 Task: Create in the project TrailPlan and in the Backlog issue 'Improve the appâ€™s caching system for faster data retrieval' a child issue 'Integration with payroll systems', and assign it to team member softage.3@softage.net.
Action: Mouse moved to (539, 496)
Screenshot: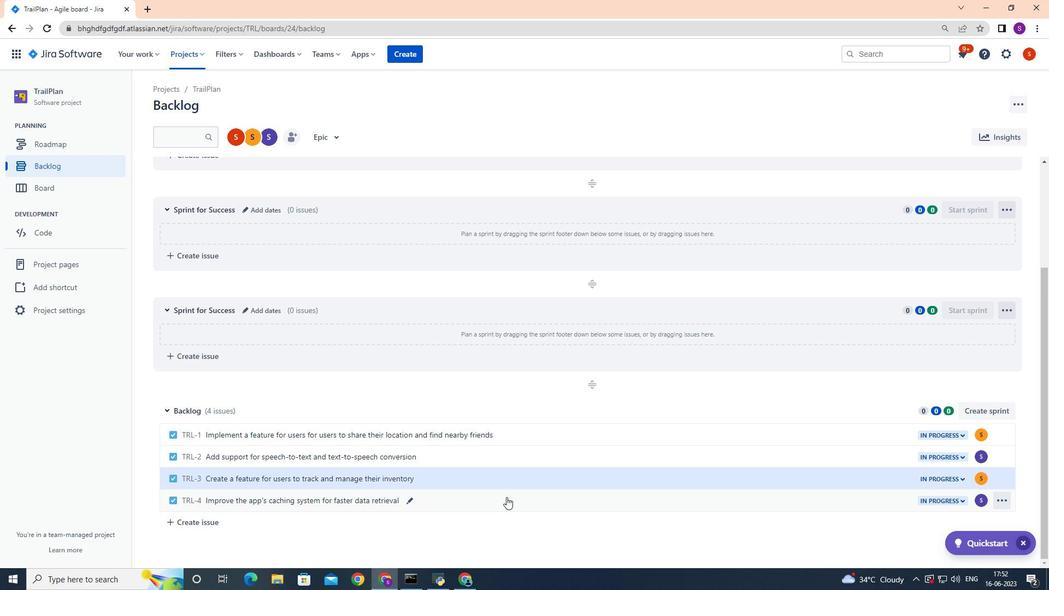 
Action: Mouse pressed left at (539, 496)
Screenshot: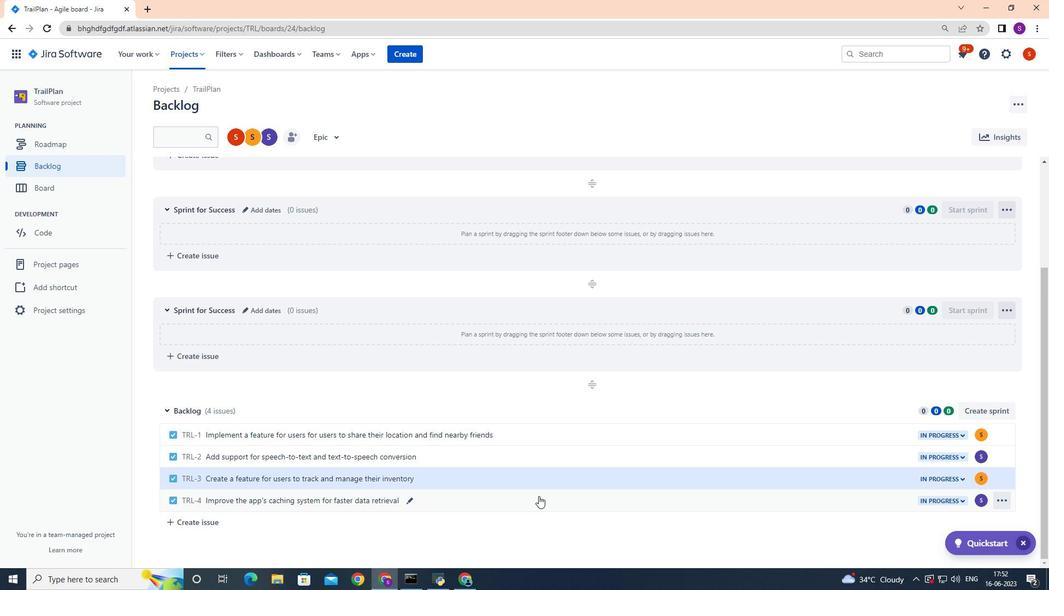 
Action: Mouse moved to (853, 232)
Screenshot: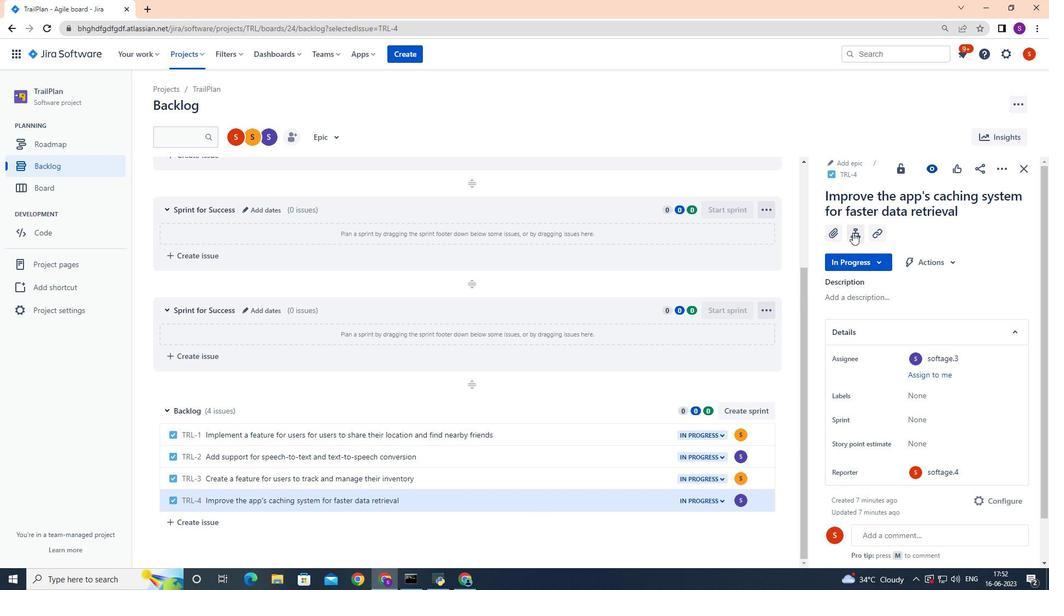 
Action: Mouse pressed left at (853, 232)
Screenshot: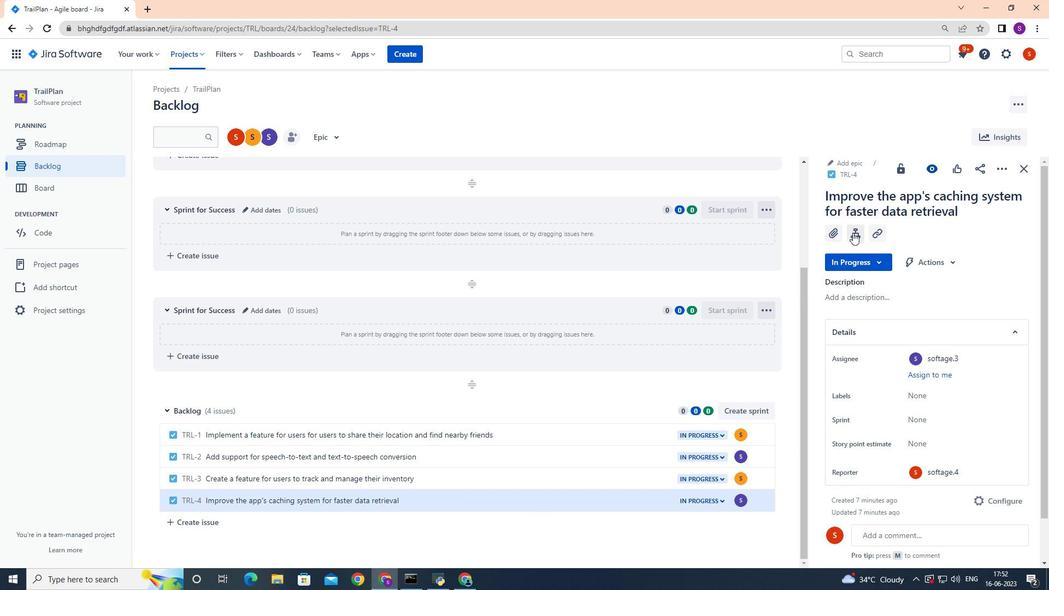 
Action: Mouse moved to (857, 331)
Screenshot: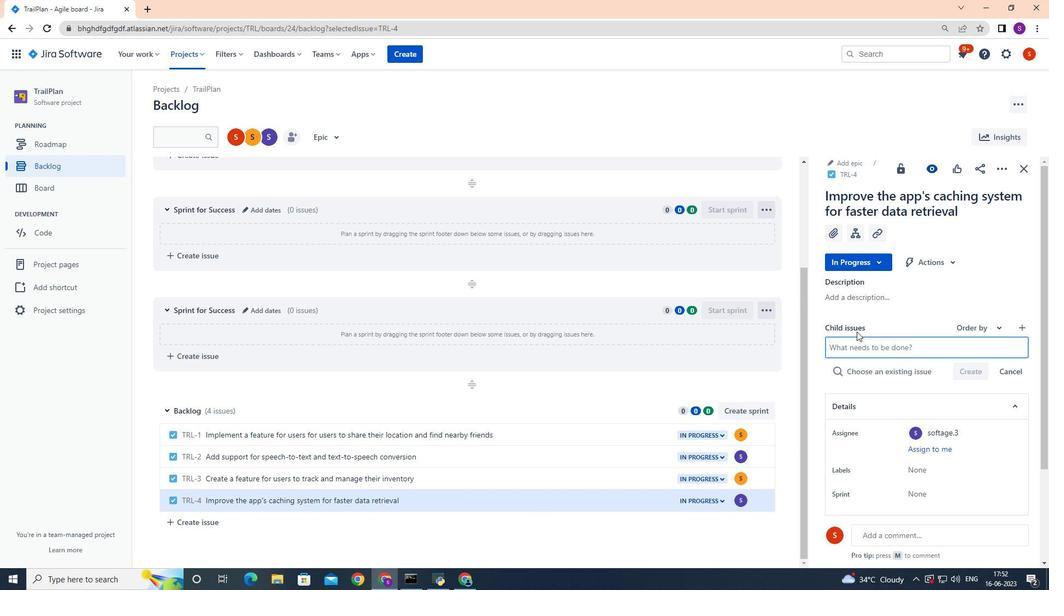 
Action: Key pressed <Key.shift>Integration<Key.space>with<Key.space>payroll<Key.space>systems<Key.space>ans<Key.backspace>d<Key.space>assign<Key.backspace><Key.backspace><Key.backspace><Key.backspace><Key.backspace><Key.backspace><Key.backspace><Key.backspace><Key.backspace><Key.backspace><Key.enter>
Screenshot: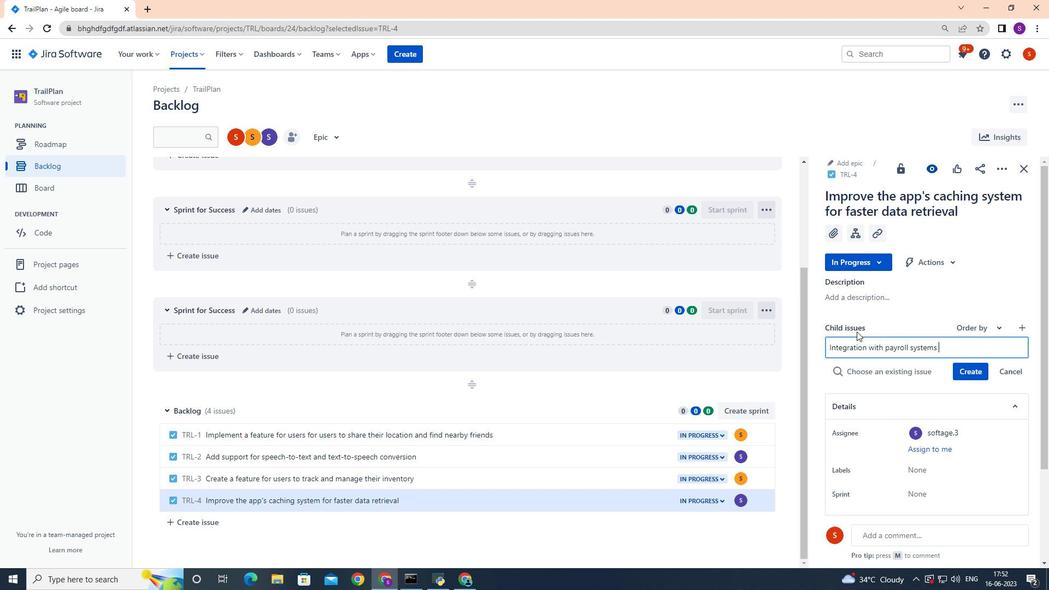 
Action: Mouse moved to (982, 350)
Screenshot: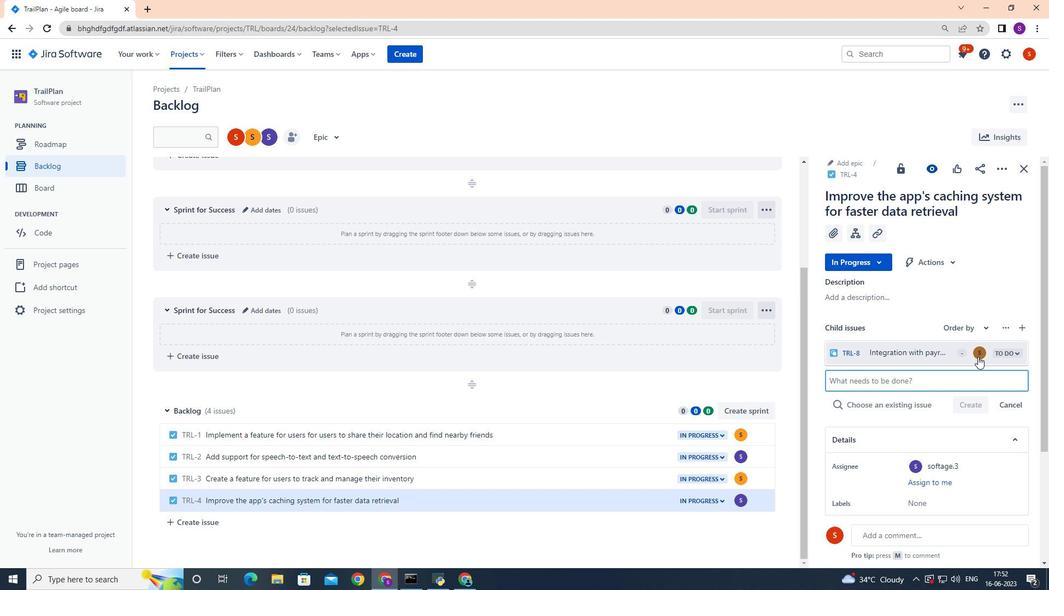 
Action: Mouse pressed left at (982, 350)
Screenshot: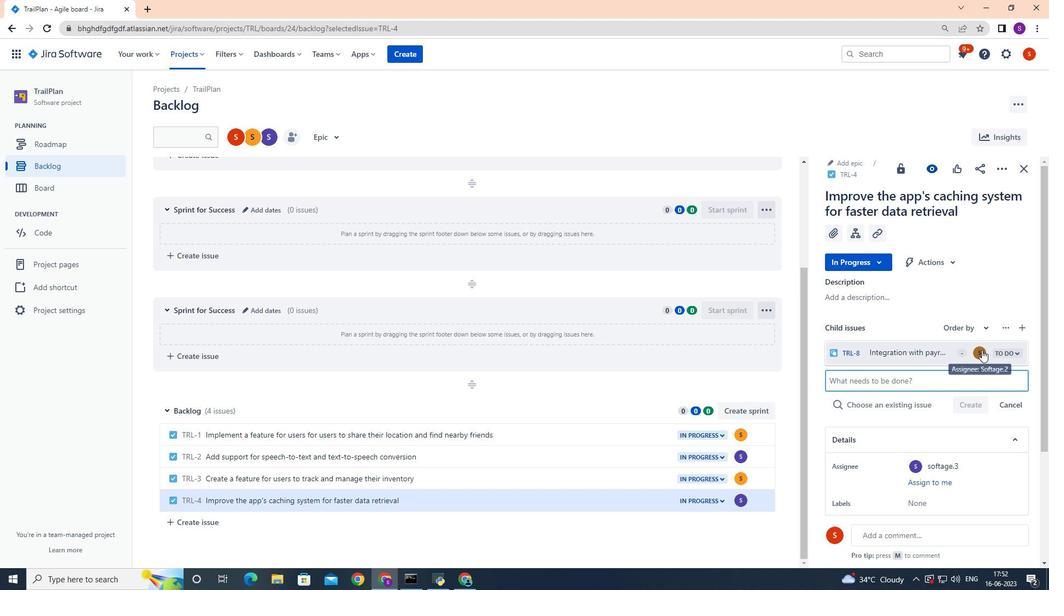 
Action: Mouse moved to (979, 350)
Screenshot: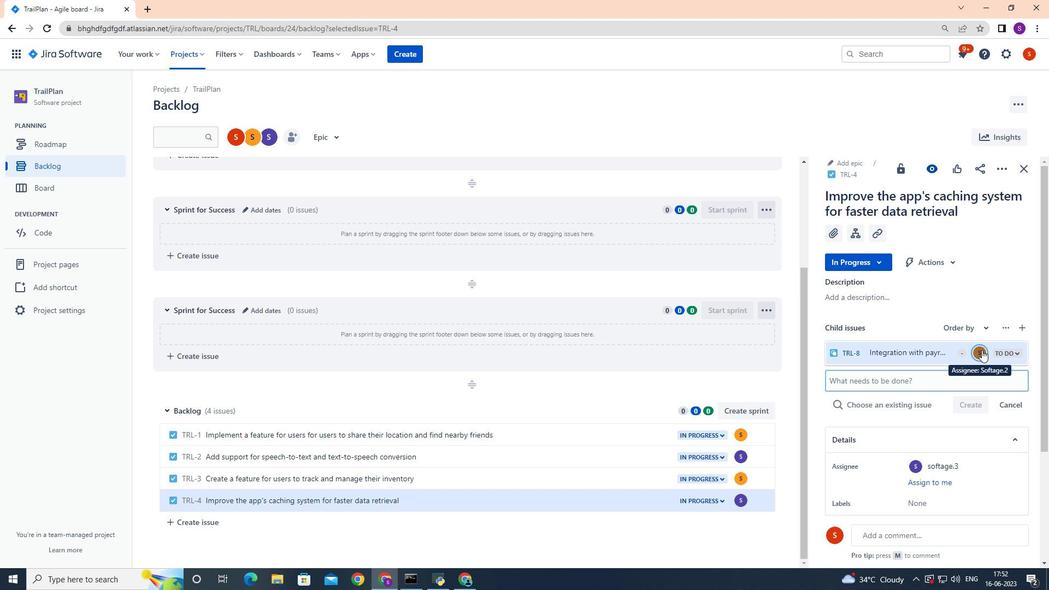 
Action: Key pressed softage.3
Screenshot: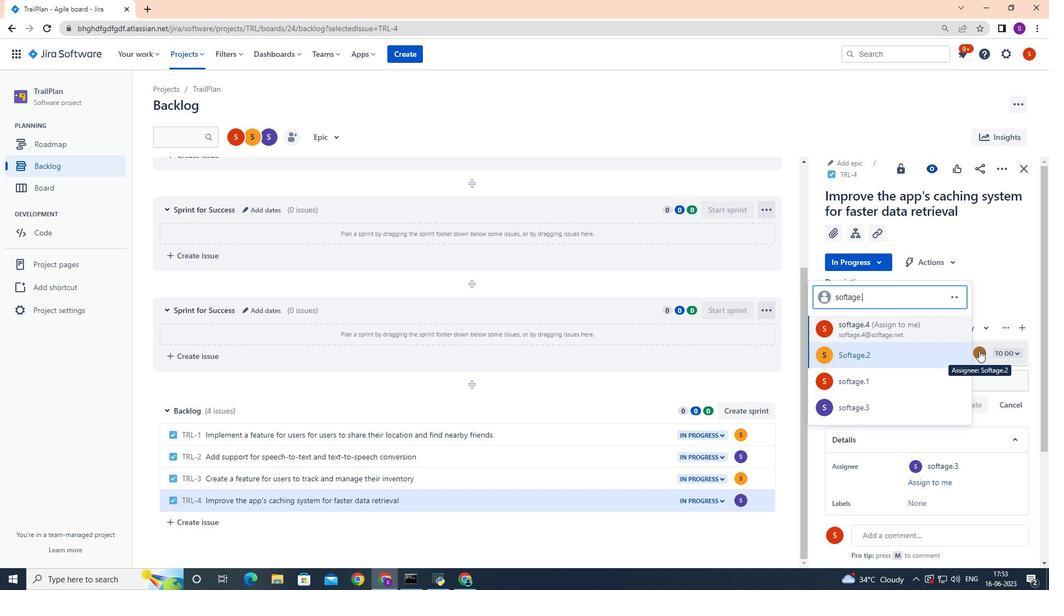 
Action: Mouse moved to (893, 357)
Screenshot: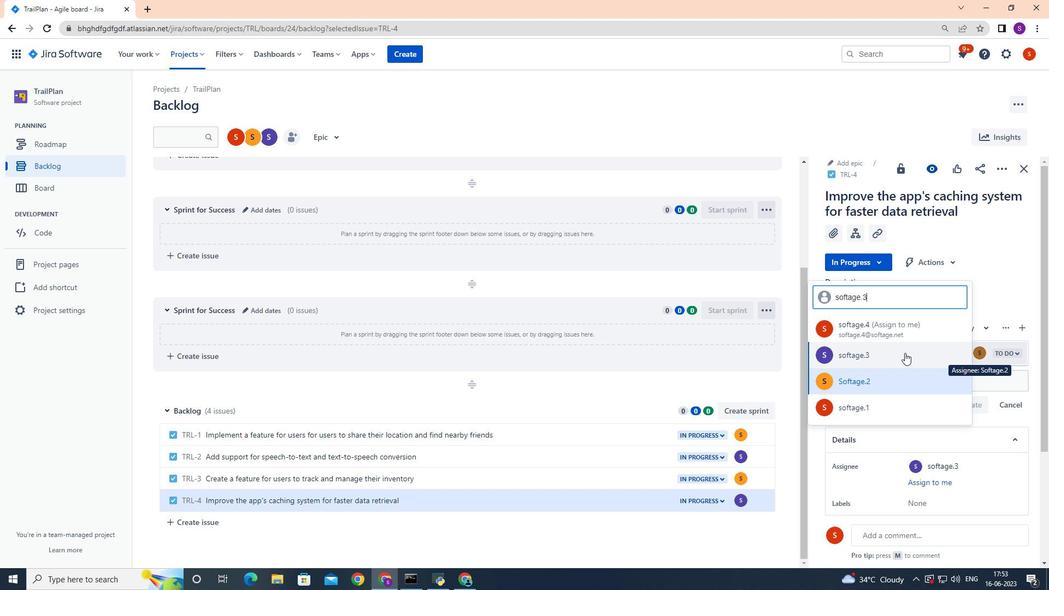 
Action: Mouse pressed left at (893, 357)
Screenshot: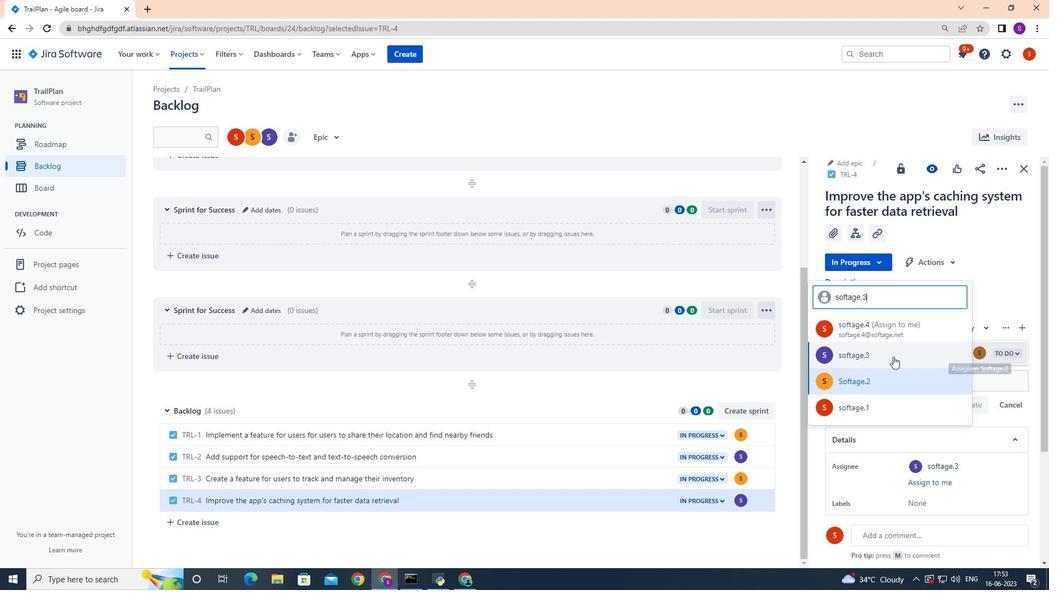 
Action: Mouse moved to (895, 322)
Screenshot: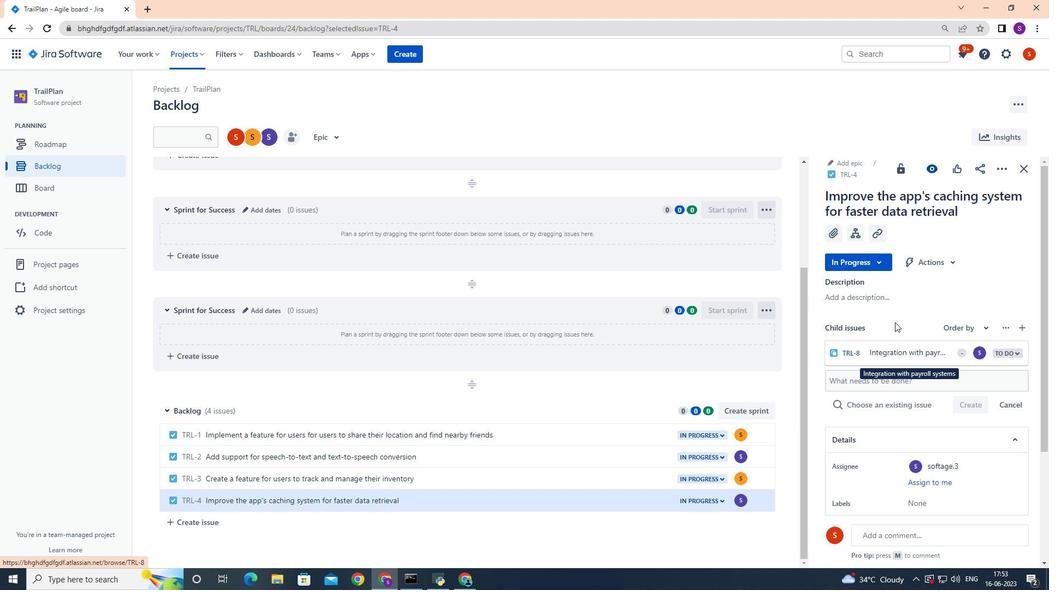 
